 Task: To review the latest features in Salesforce.
Action: Mouse moved to (1110, 80)
Screenshot: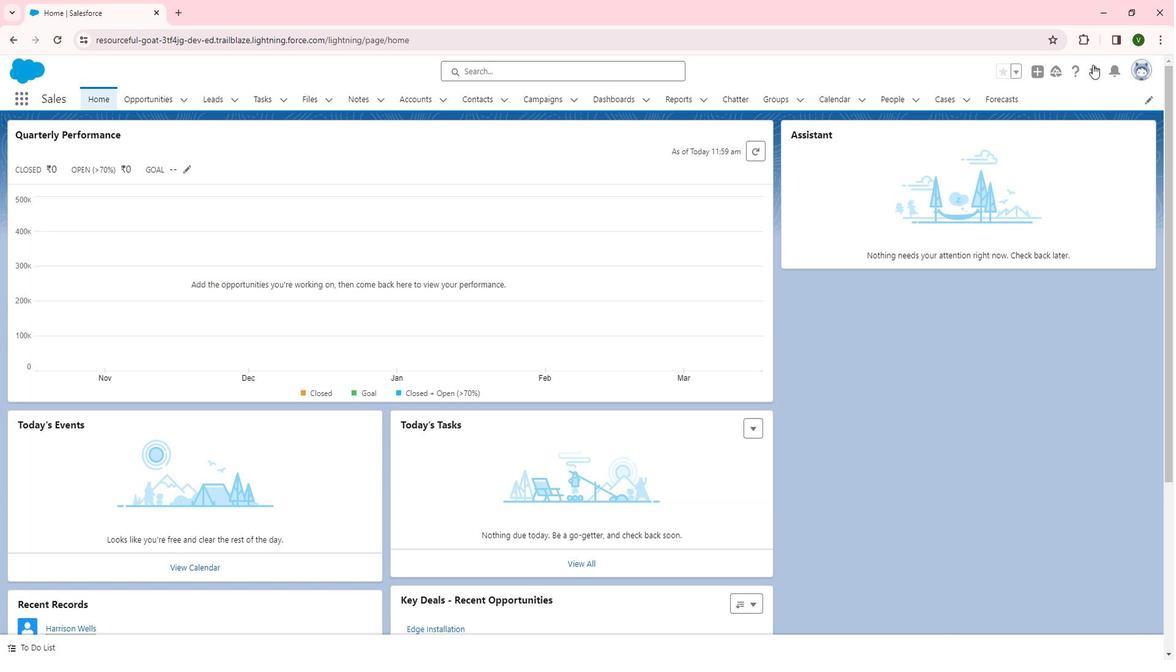 
Action: Mouse pressed left at (1110, 80)
Screenshot: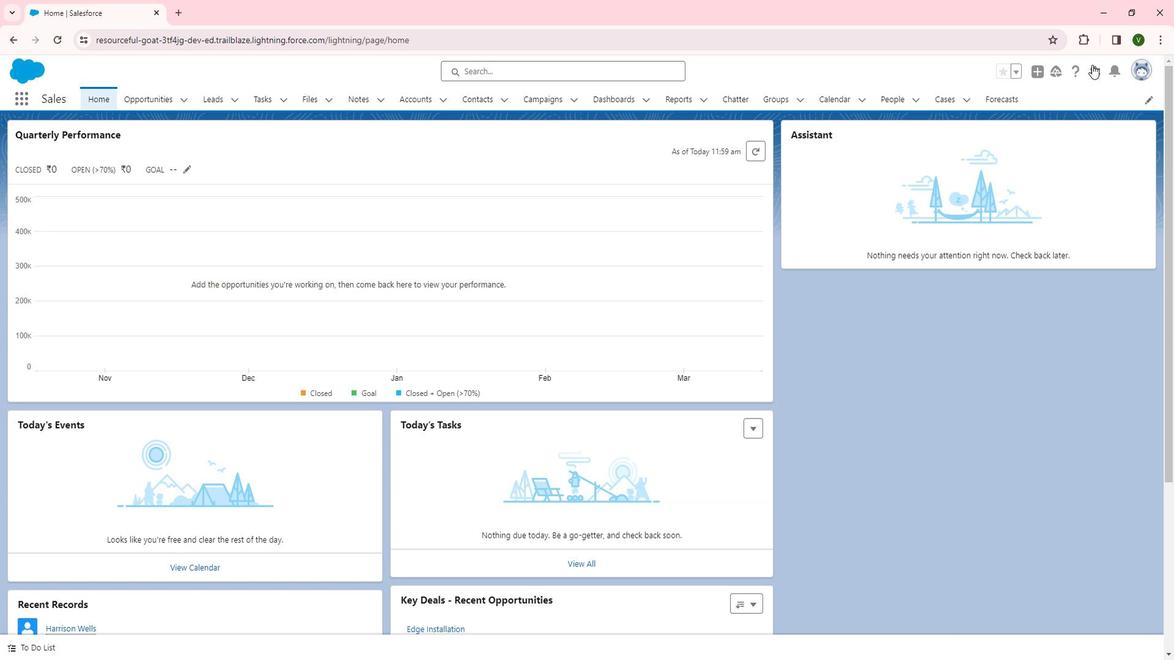 
Action: Mouse moved to (1039, 132)
Screenshot: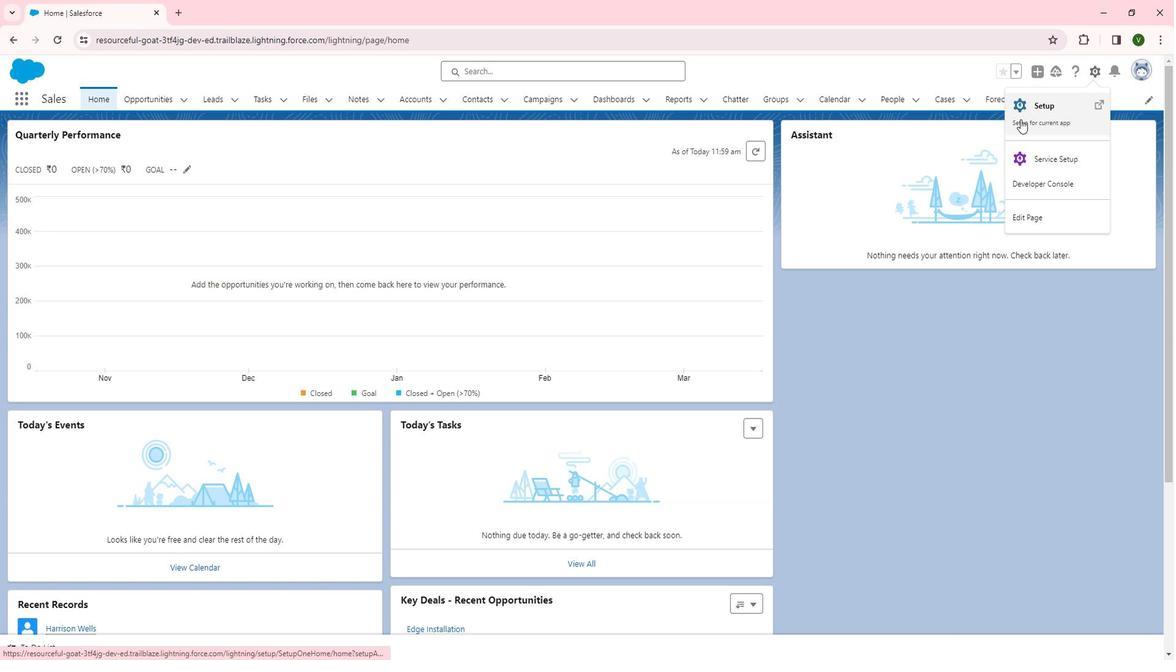 
Action: Mouse pressed left at (1039, 132)
Screenshot: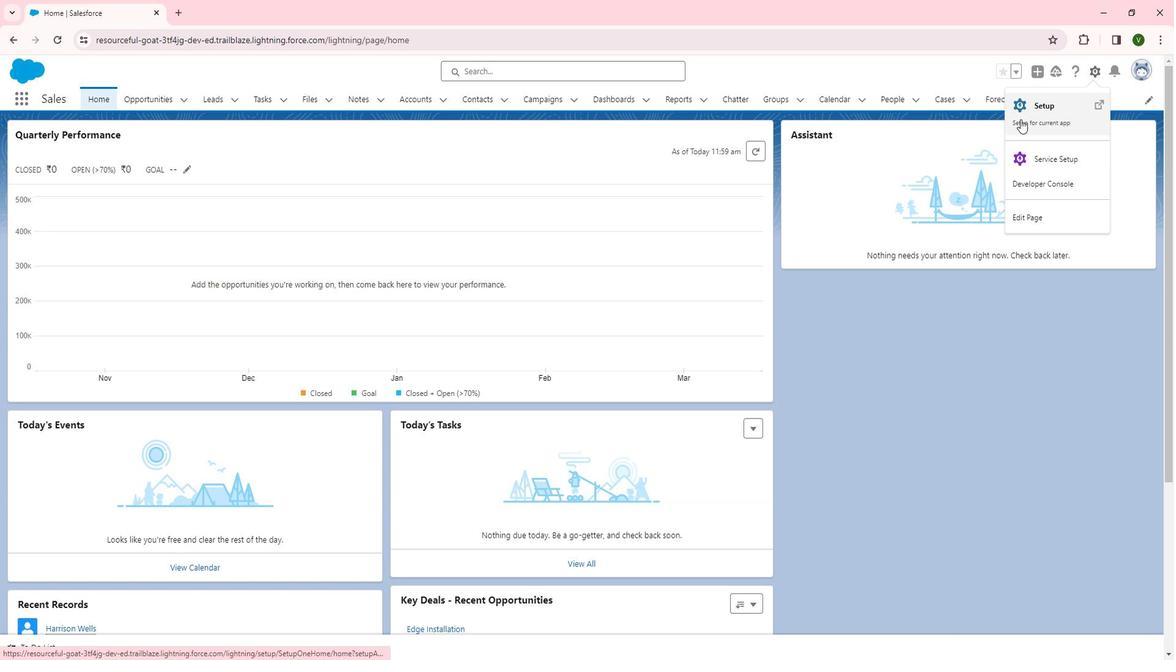
Action: Mouse moved to (59, 502)
Screenshot: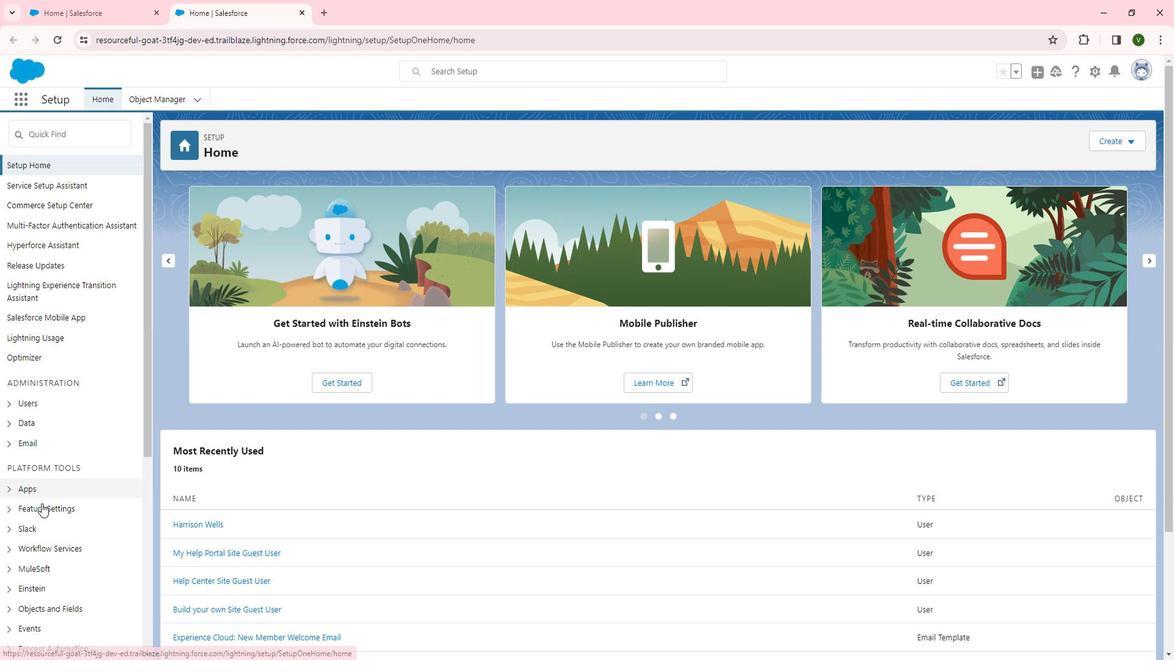 
Action: Mouse pressed left at (59, 502)
Screenshot: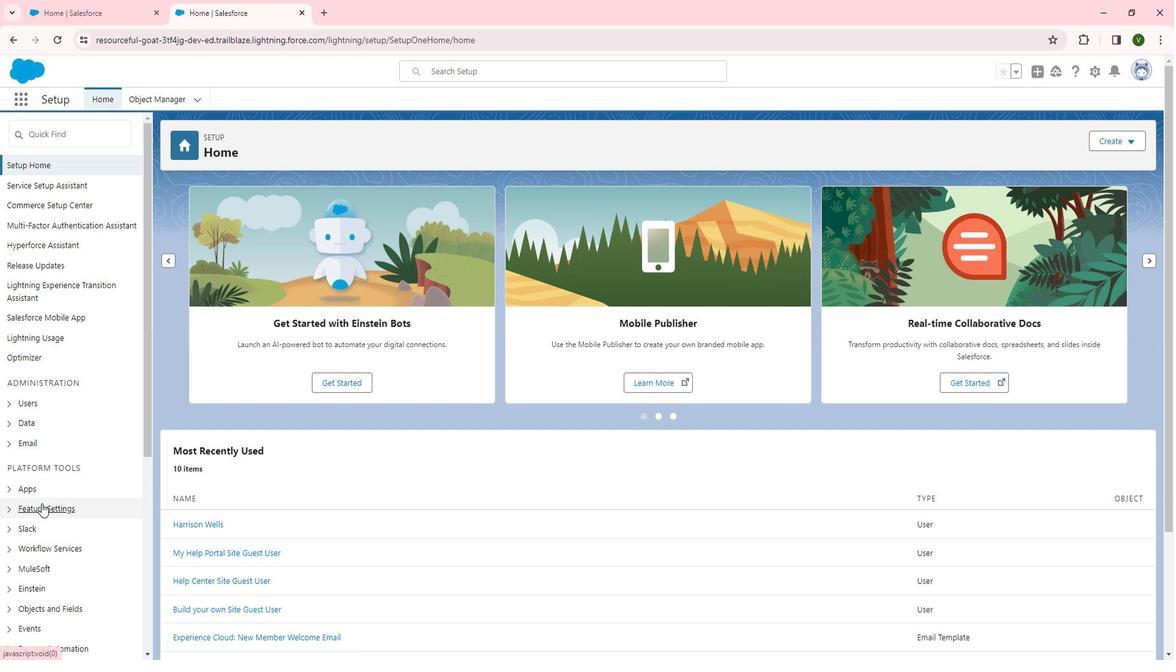 
Action: Mouse scrolled (59, 502) with delta (0, 0)
Screenshot: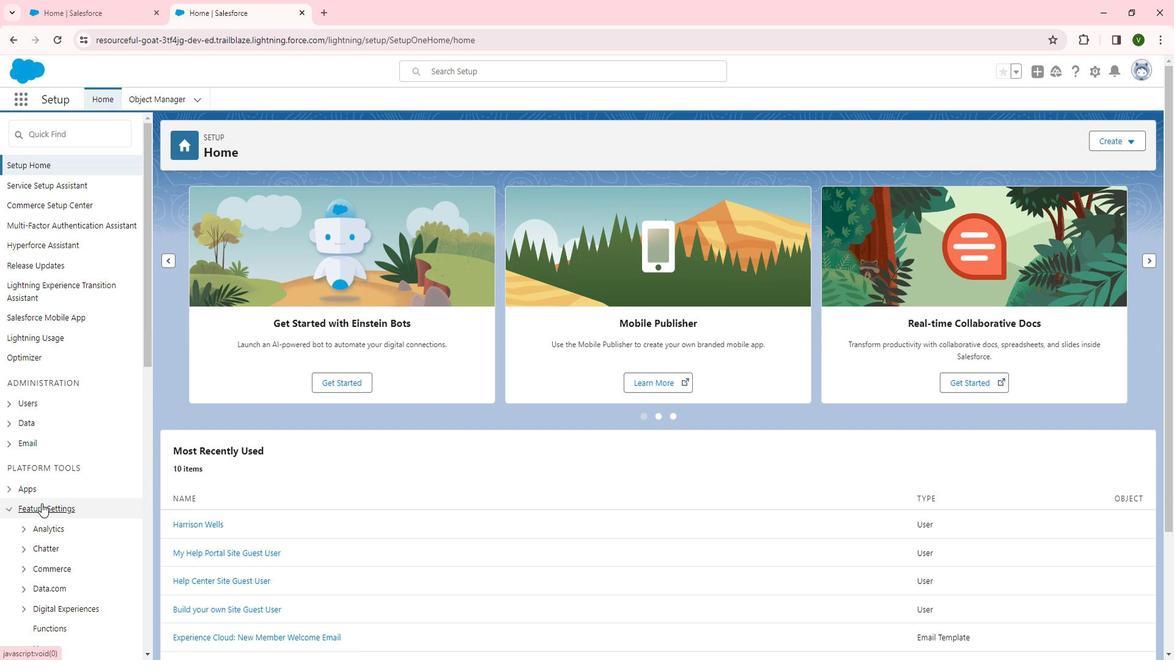 
Action: Mouse scrolled (59, 502) with delta (0, 0)
Screenshot: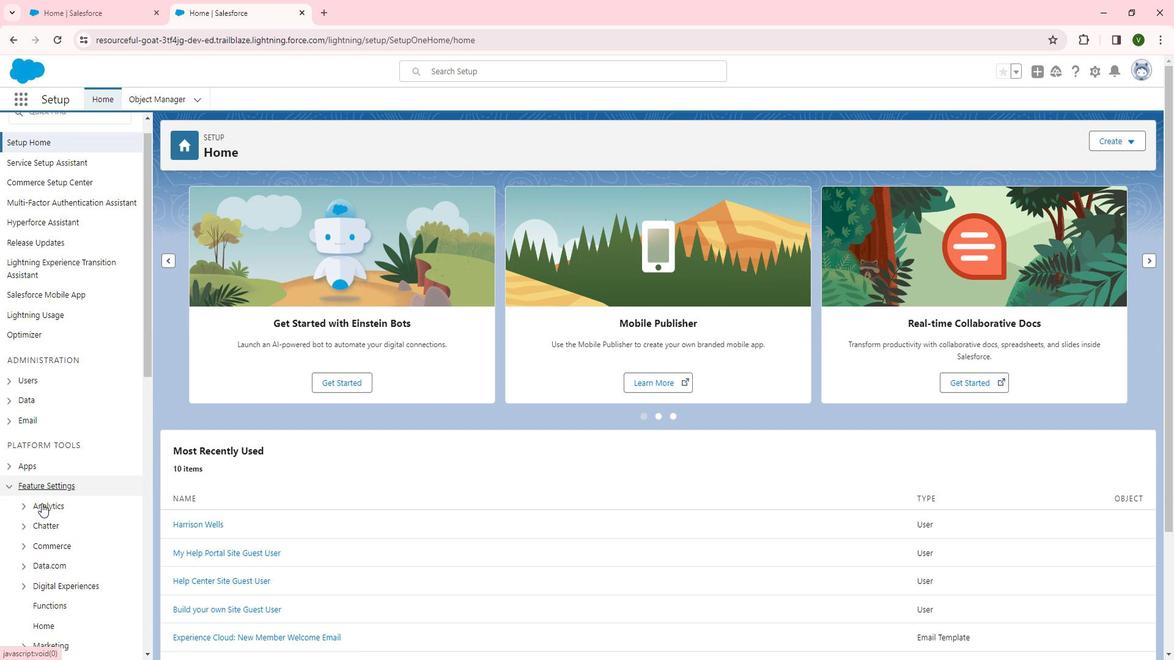 
Action: Mouse moved to (77, 480)
Screenshot: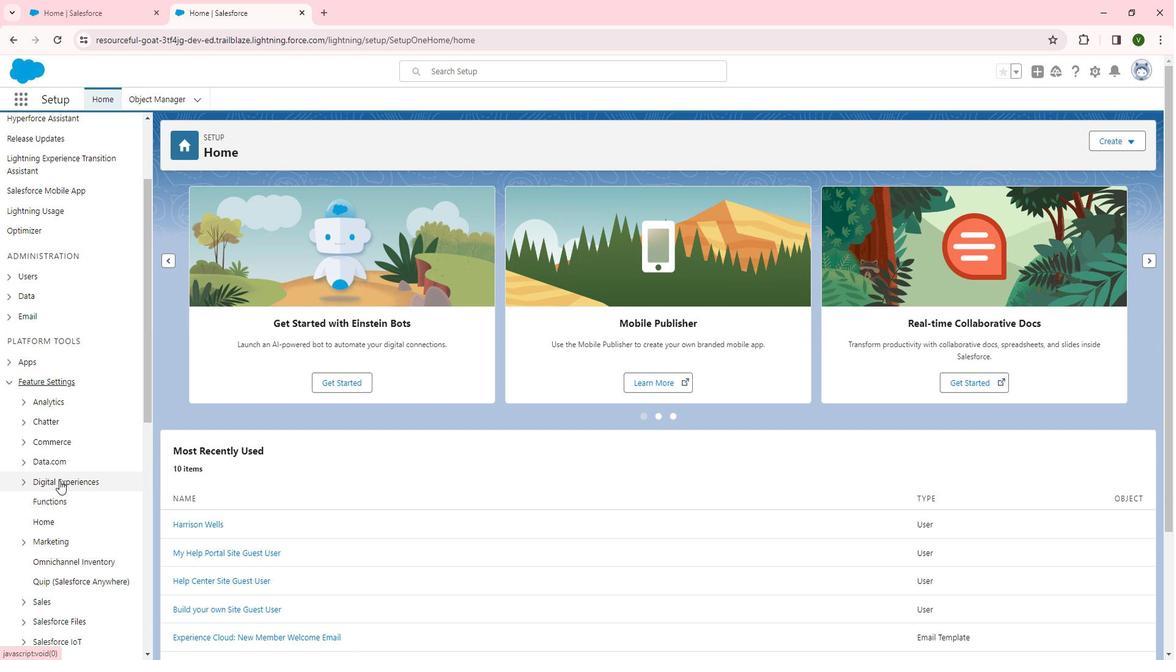 
Action: Mouse pressed left at (77, 480)
Screenshot: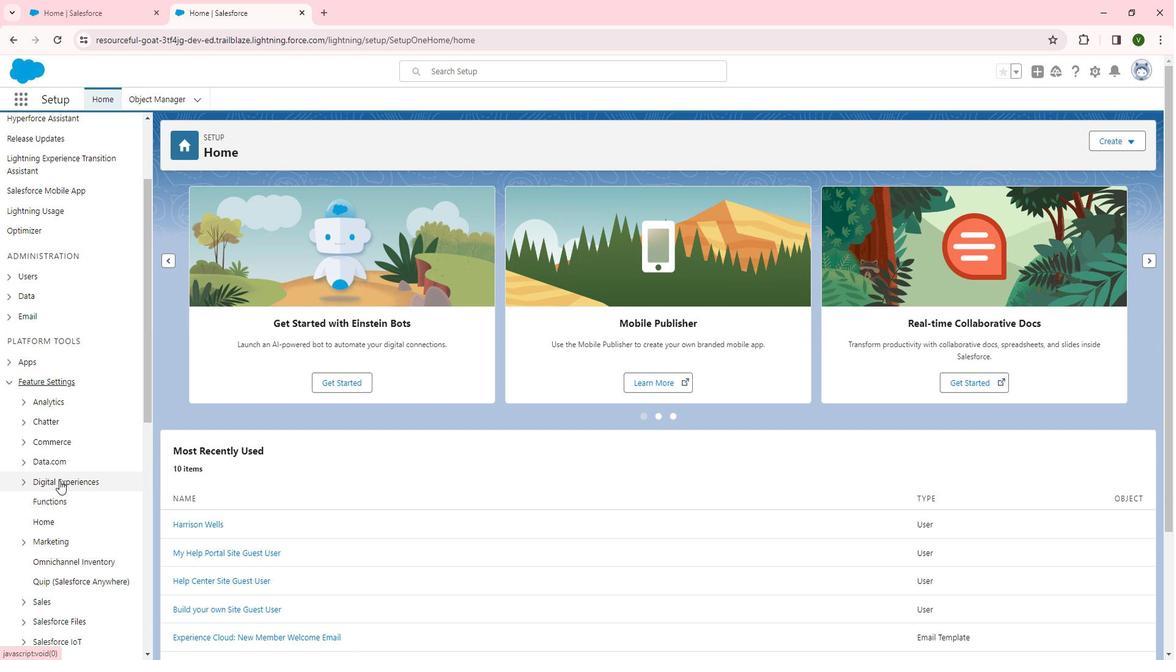 
Action: Mouse moved to (81, 480)
Screenshot: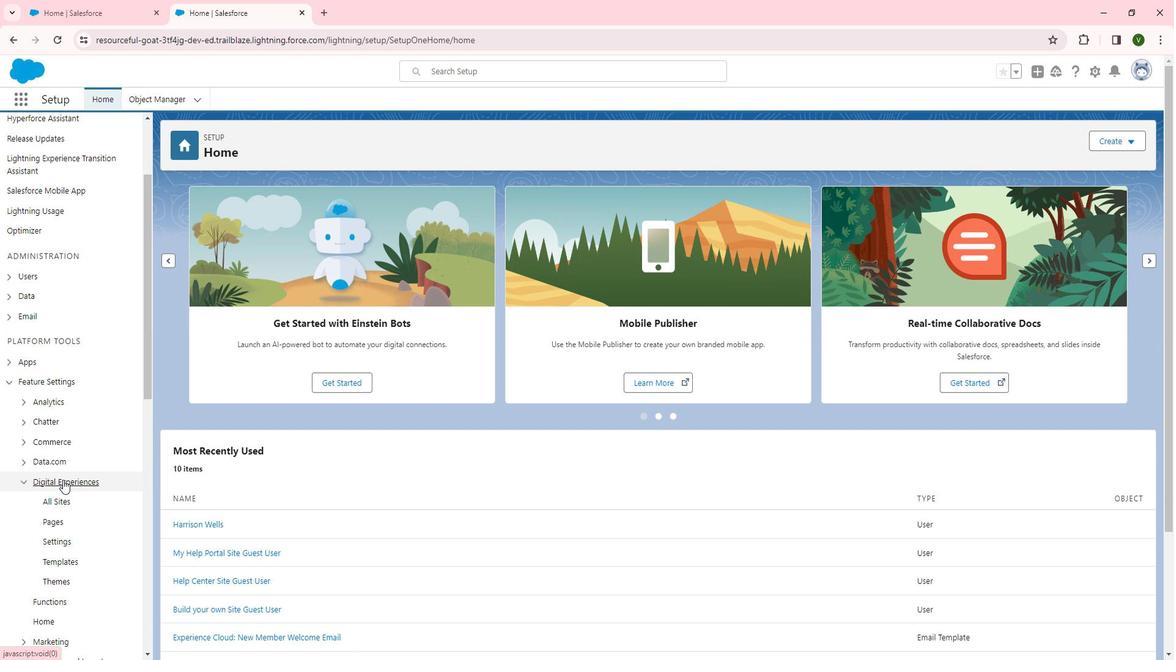 
Action: Mouse scrolled (81, 479) with delta (0, 0)
Screenshot: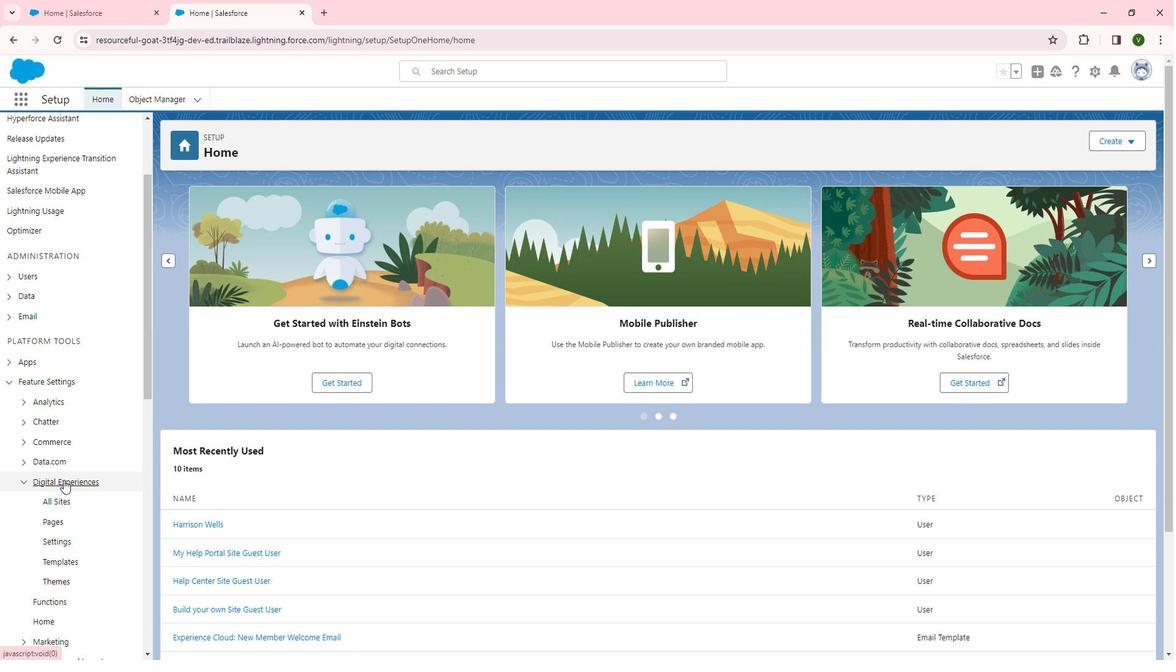 
Action: Mouse scrolled (81, 479) with delta (0, 0)
Screenshot: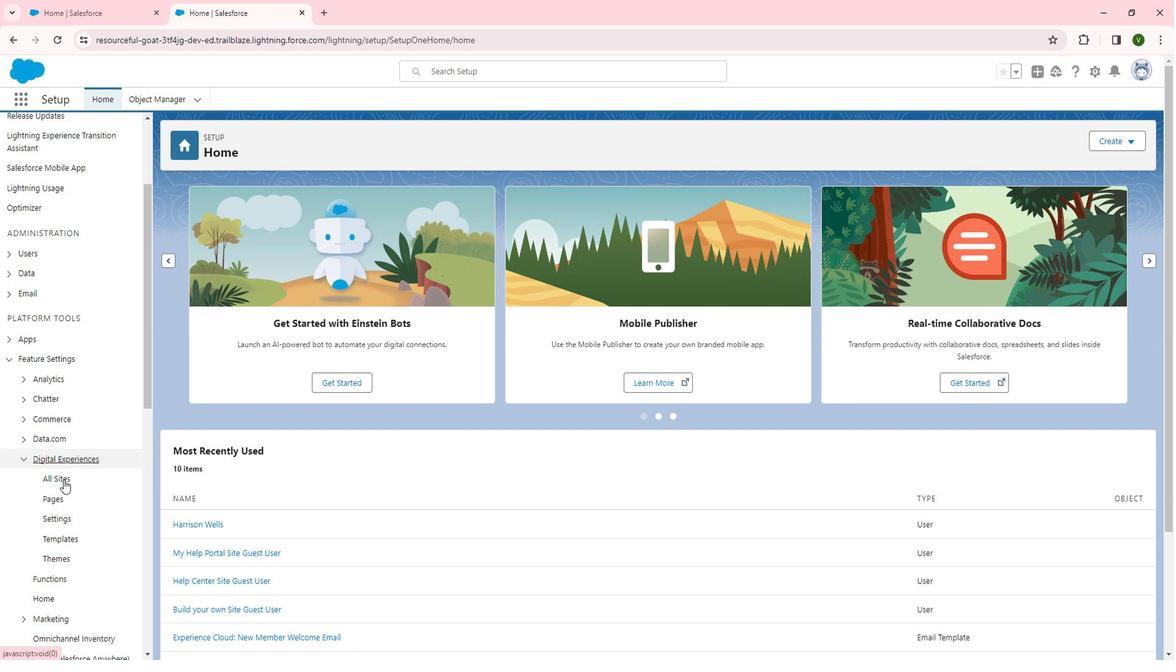 
Action: Mouse moved to (67, 375)
Screenshot: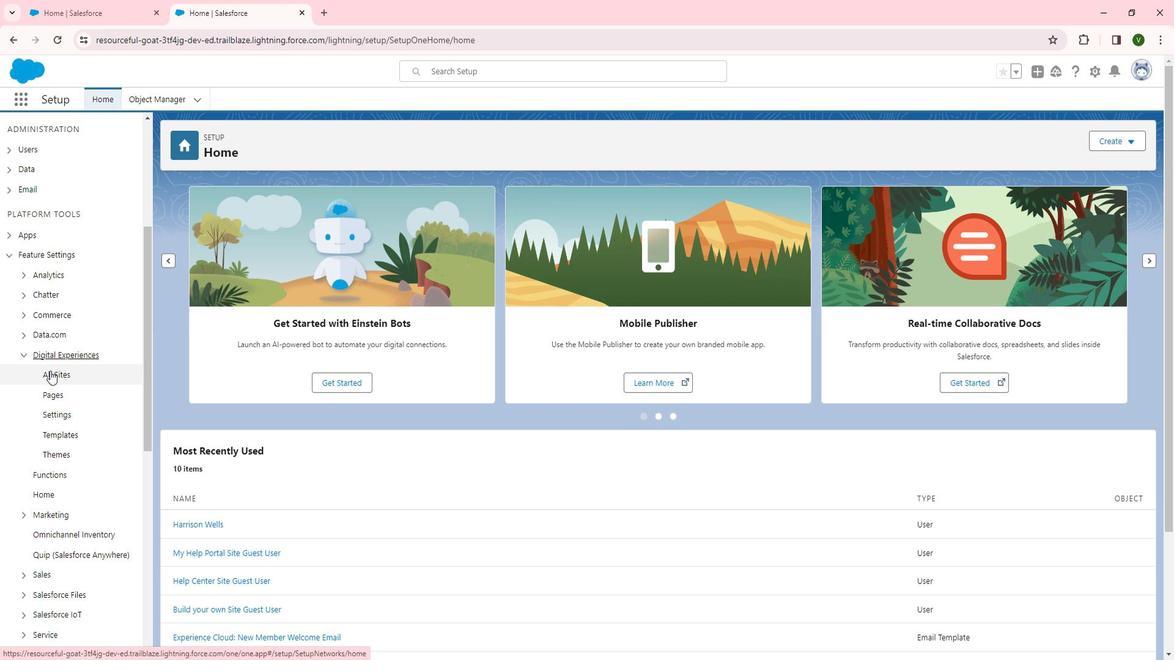 
Action: Mouse pressed left at (67, 375)
Screenshot: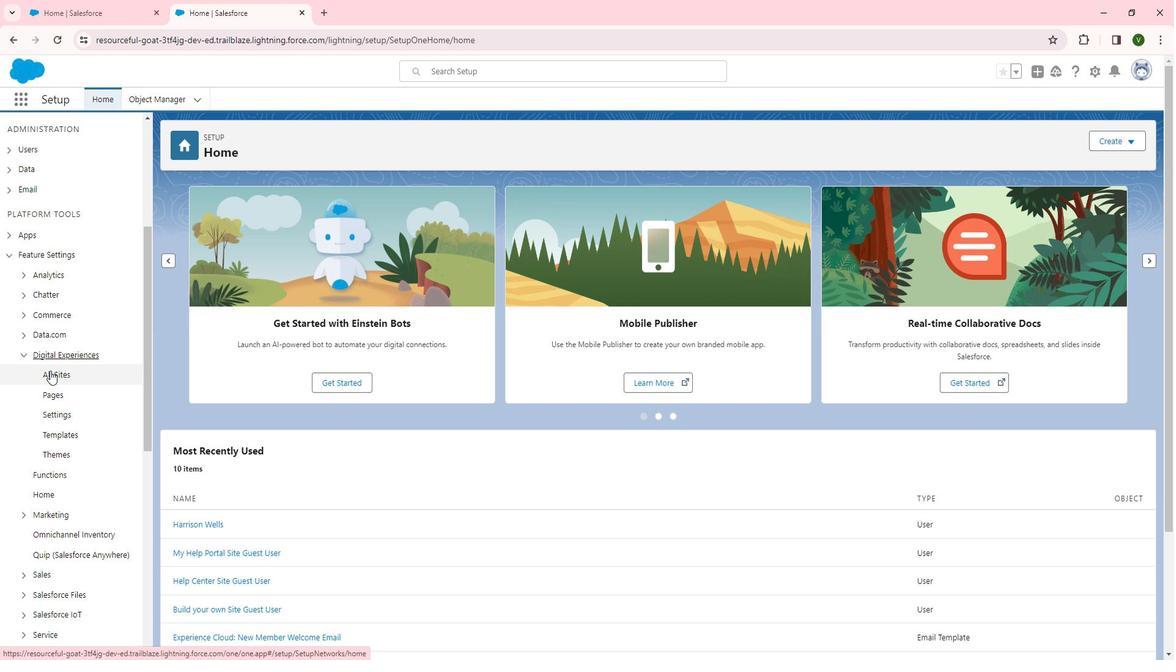 
Action: Mouse moved to (217, 332)
Screenshot: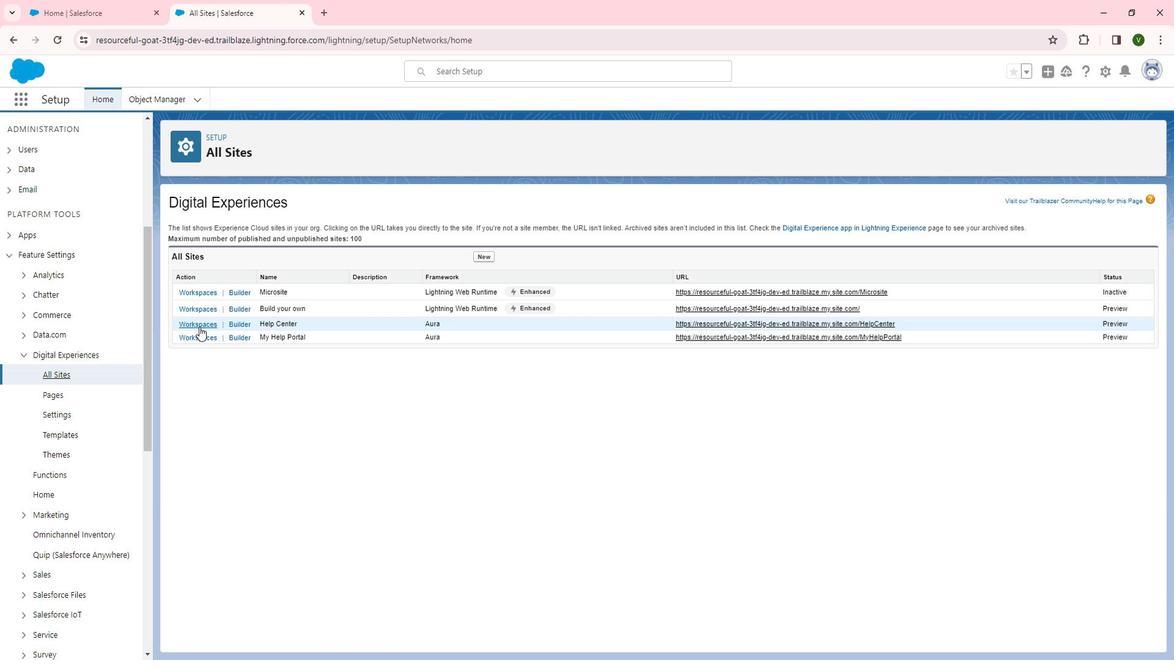 
Action: Mouse pressed left at (217, 332)
Screenshot: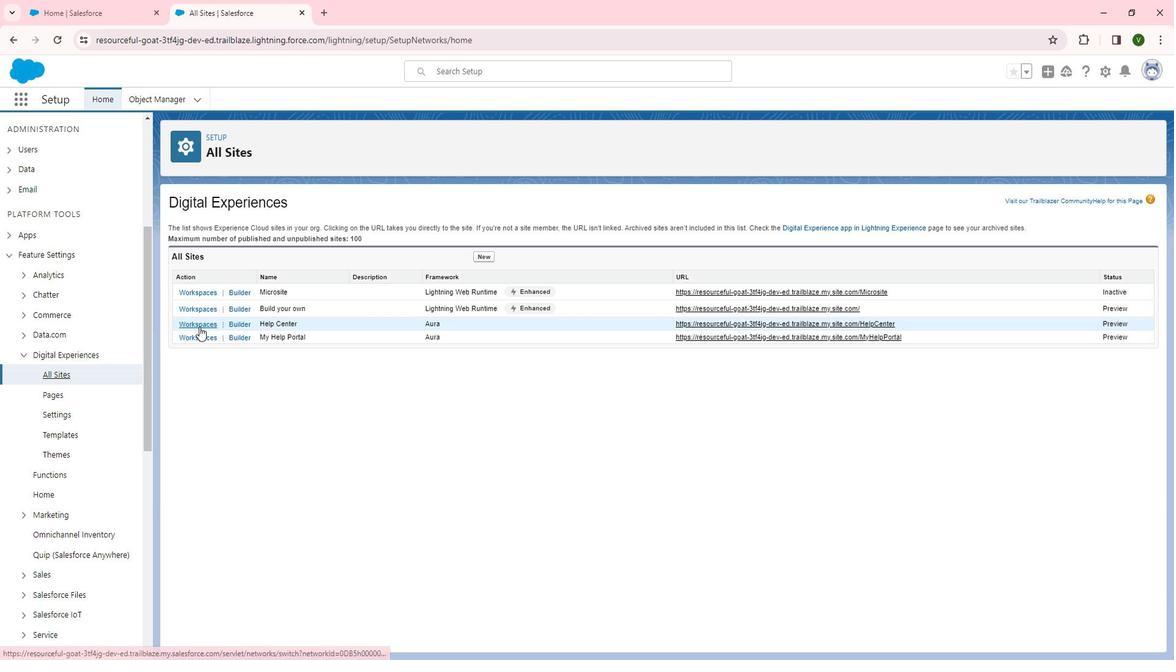 
Action: Mouse moved to (679, 421)
Screenshot: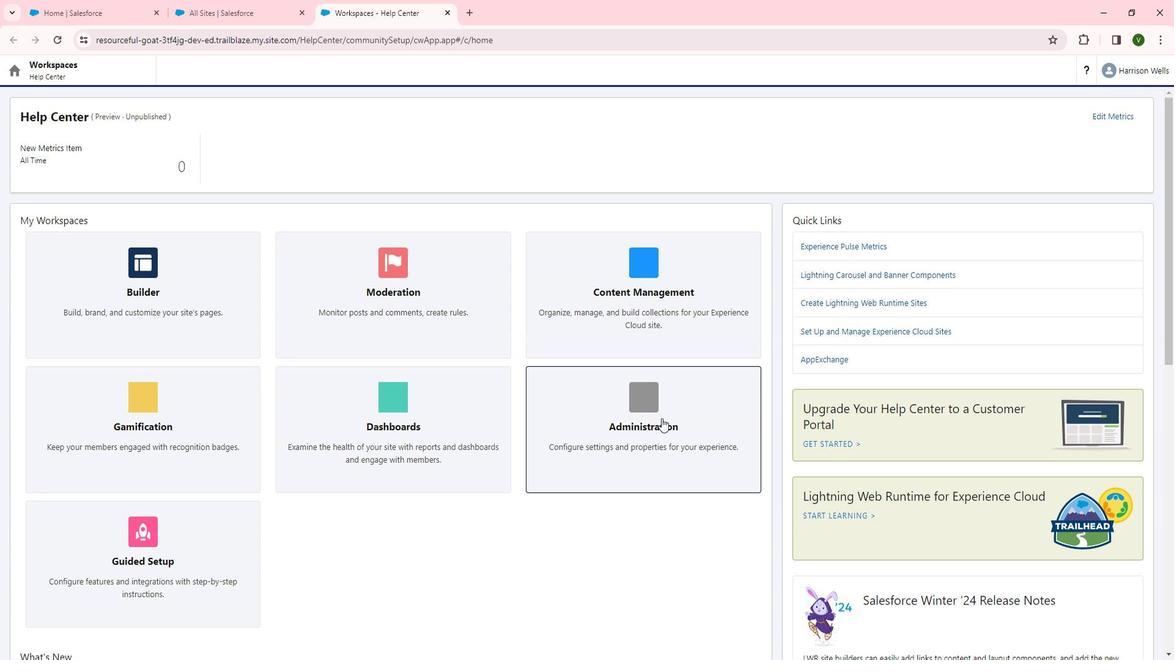 
Action: Mouse scrolled (679, 420) with delta (0, 0)
Screenshot: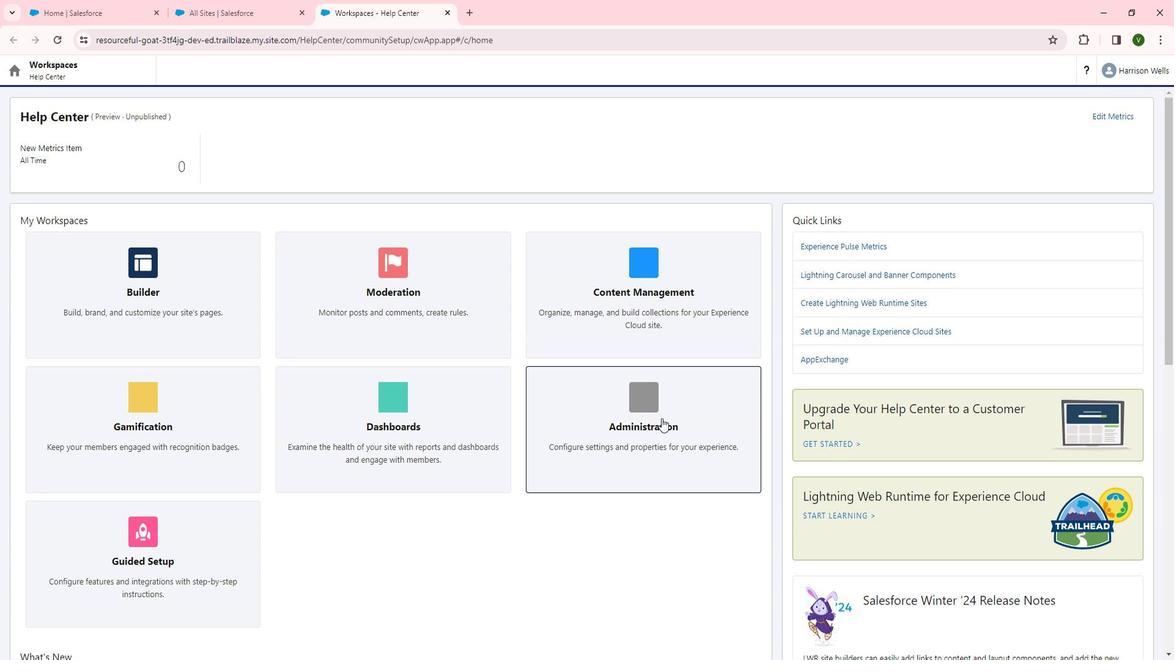 
Action: Mouse moved to (678, 423)
Screenshot: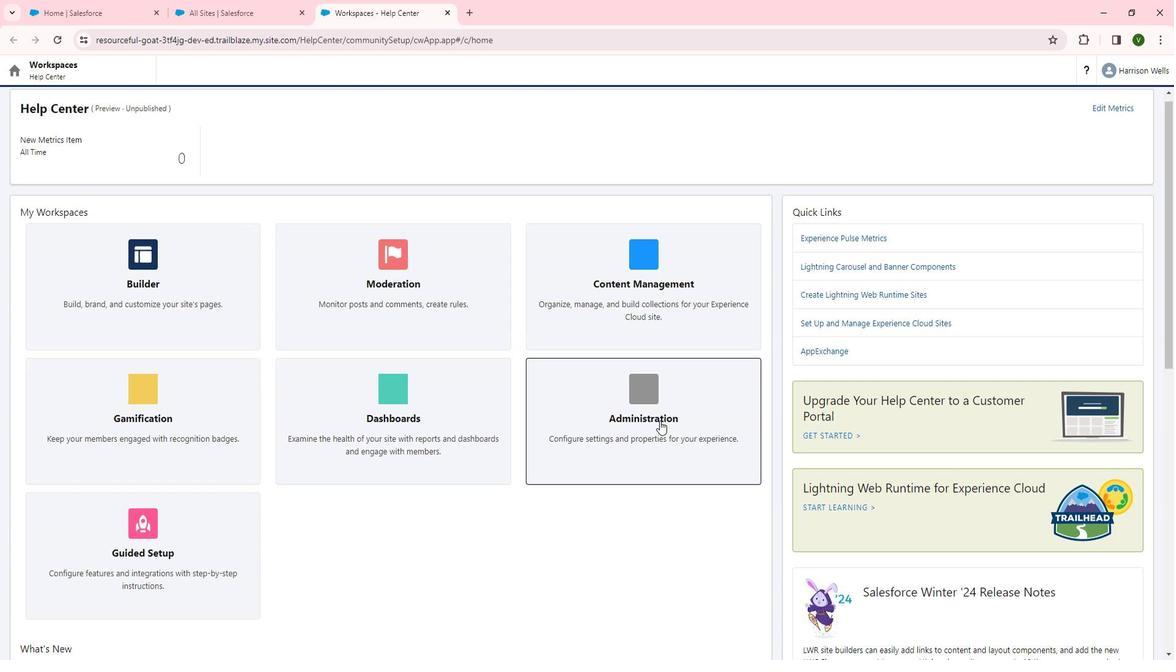 
Action: Mouse scrolled (678, 422) with delta (0, 0)
Screenshot: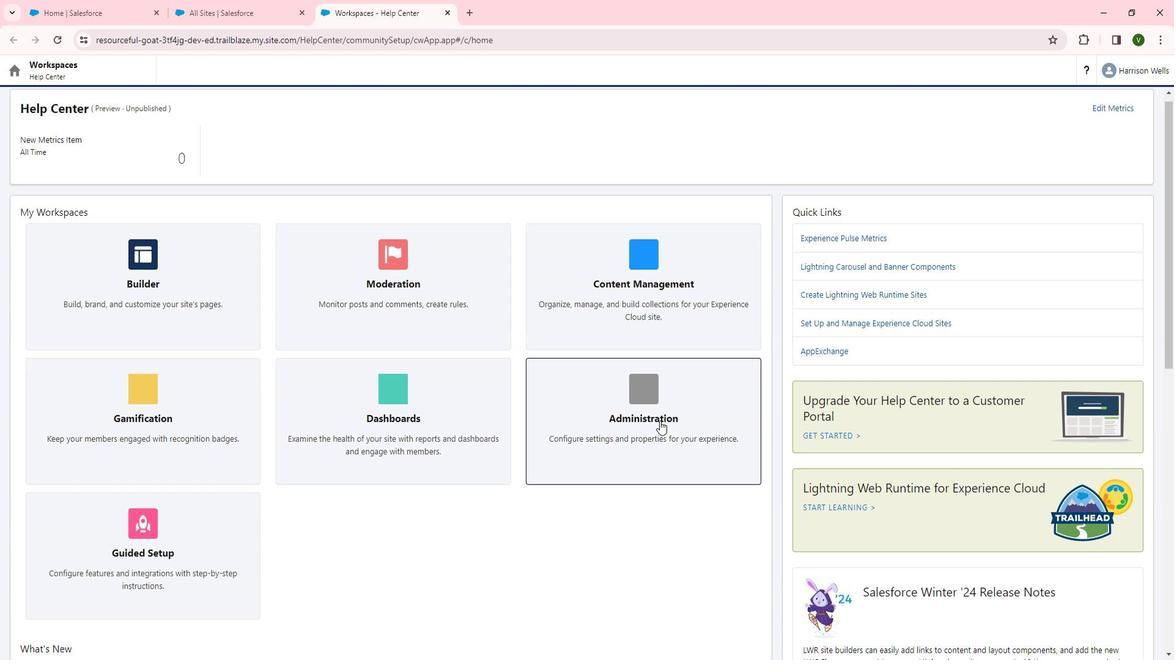 
Action: Mouse scrolled (678, 422) with delta (0, 0)
Screenshot: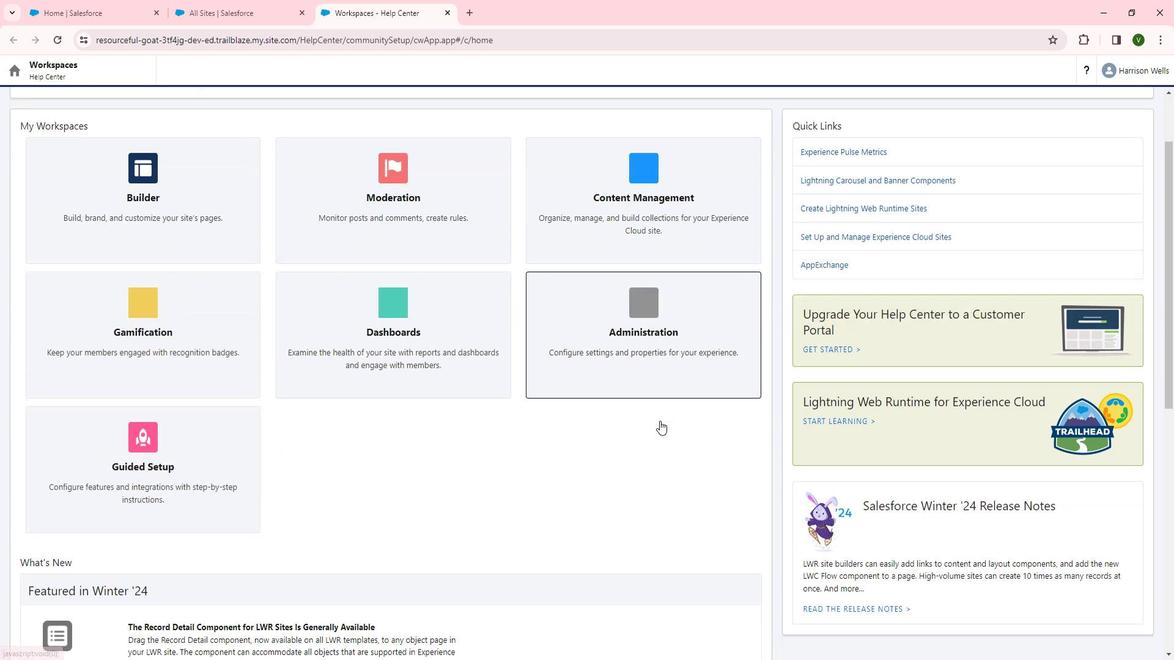 
Action: Mouse moved to (680, 424)
Screenshot: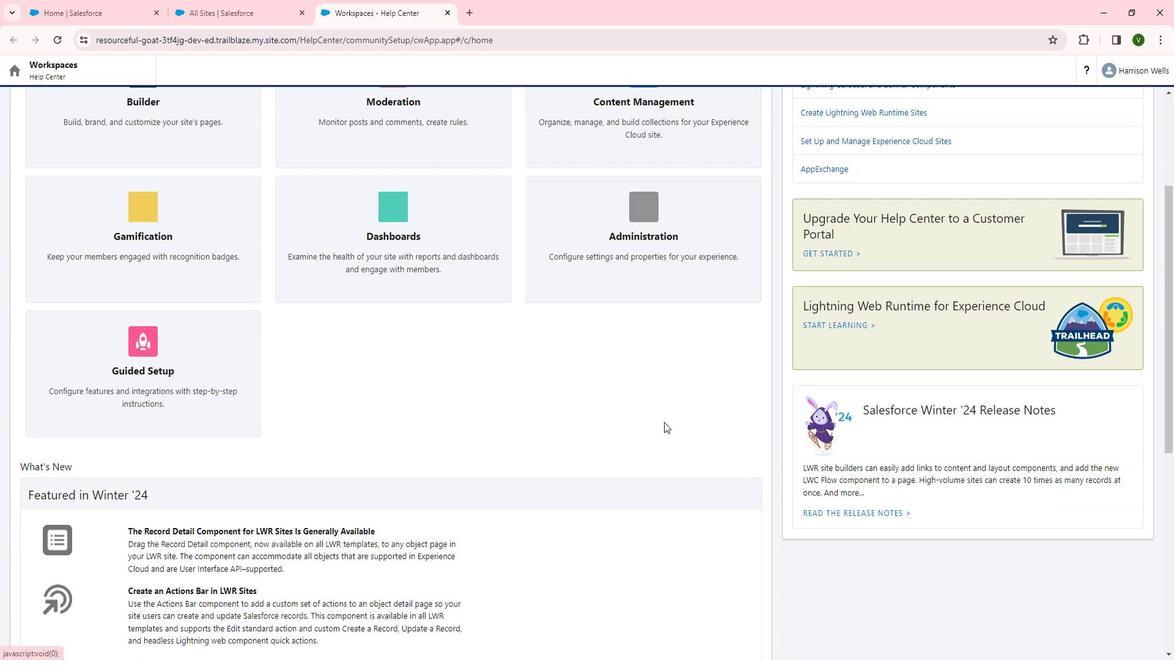 
Action: Mouse scrolled (680, 424) with delta (0, 0)
Screenshot: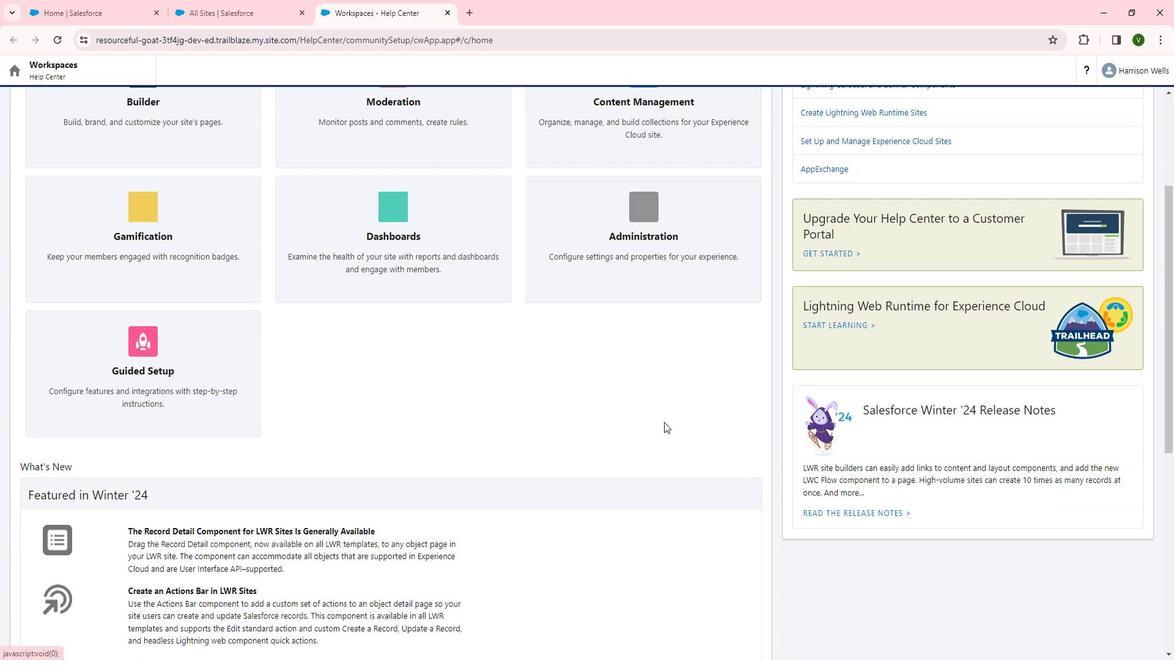 
Action: Mouse moved to (665, 433)
Screenshot: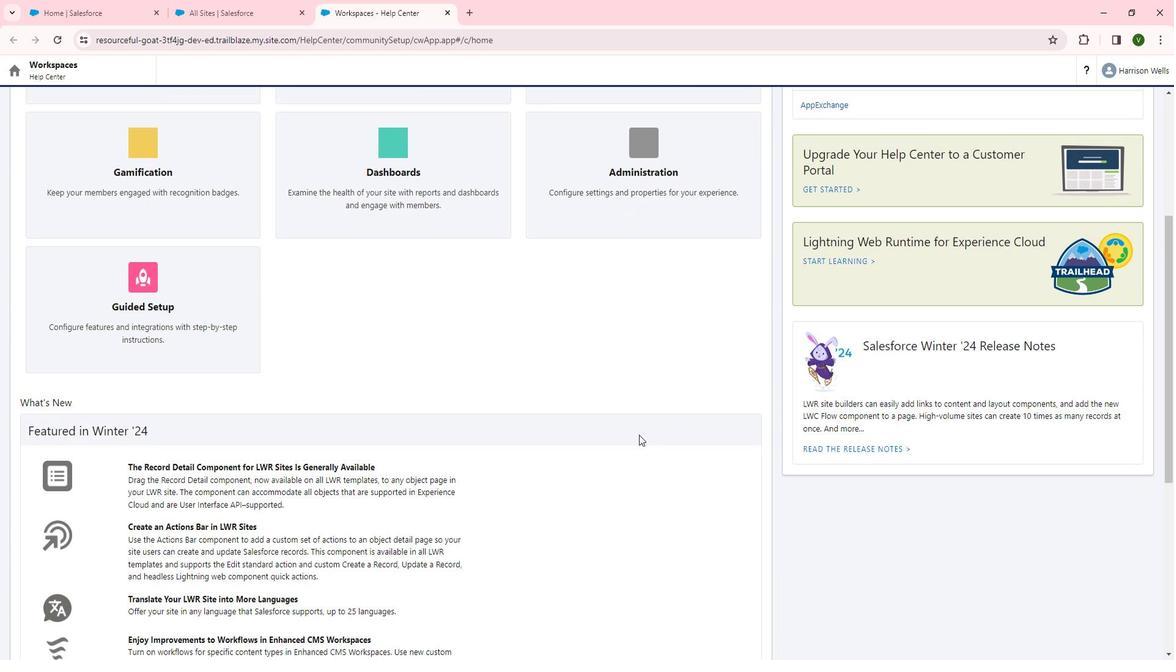 
Action: Mouse scrolled (665, 432) with delta (0, 0)
Screenshot: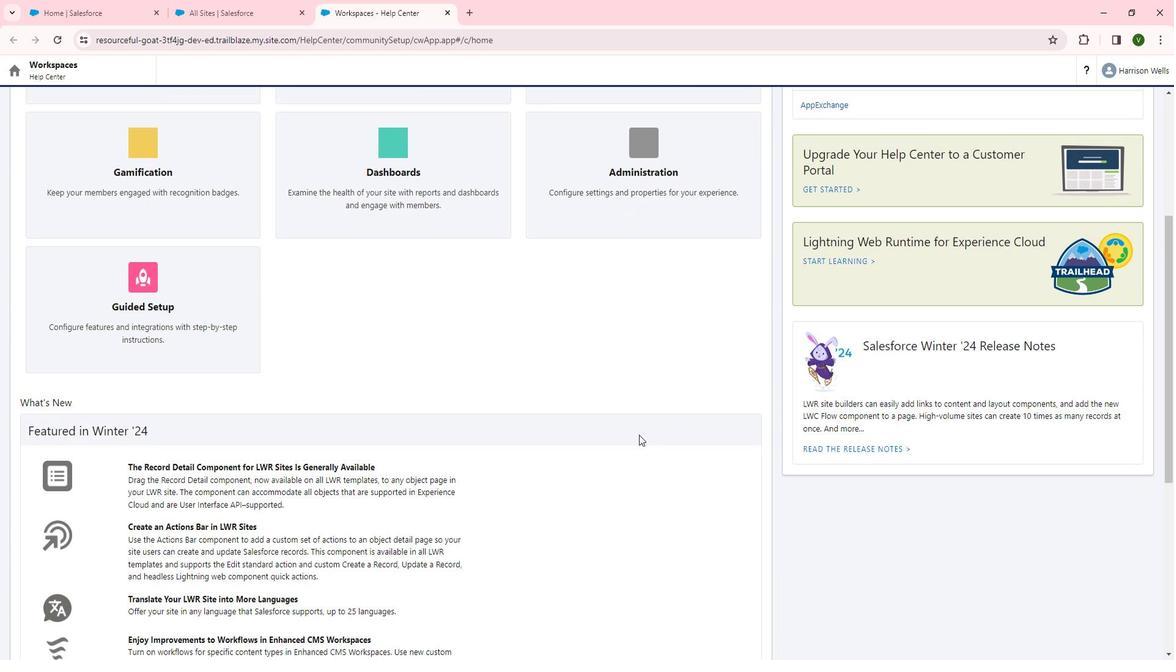 
Action: Mouse moved to (656, 437)
Screenshot: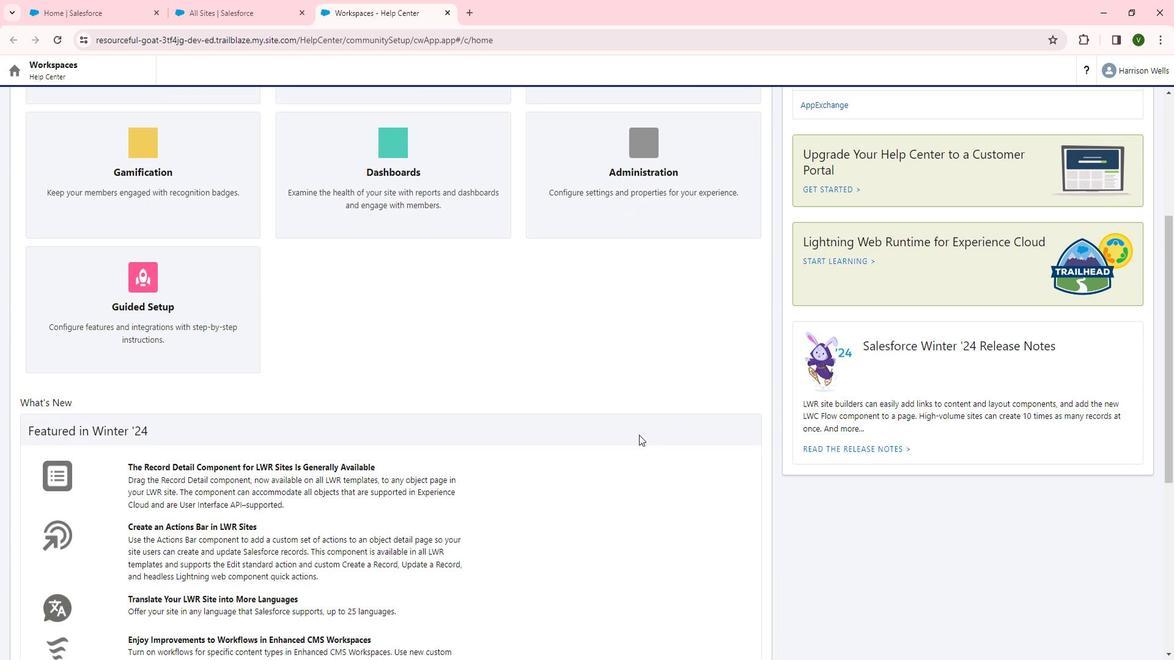 
Action: Mouse scrolled (656, 436) with delta (0, 0)
Screenshot: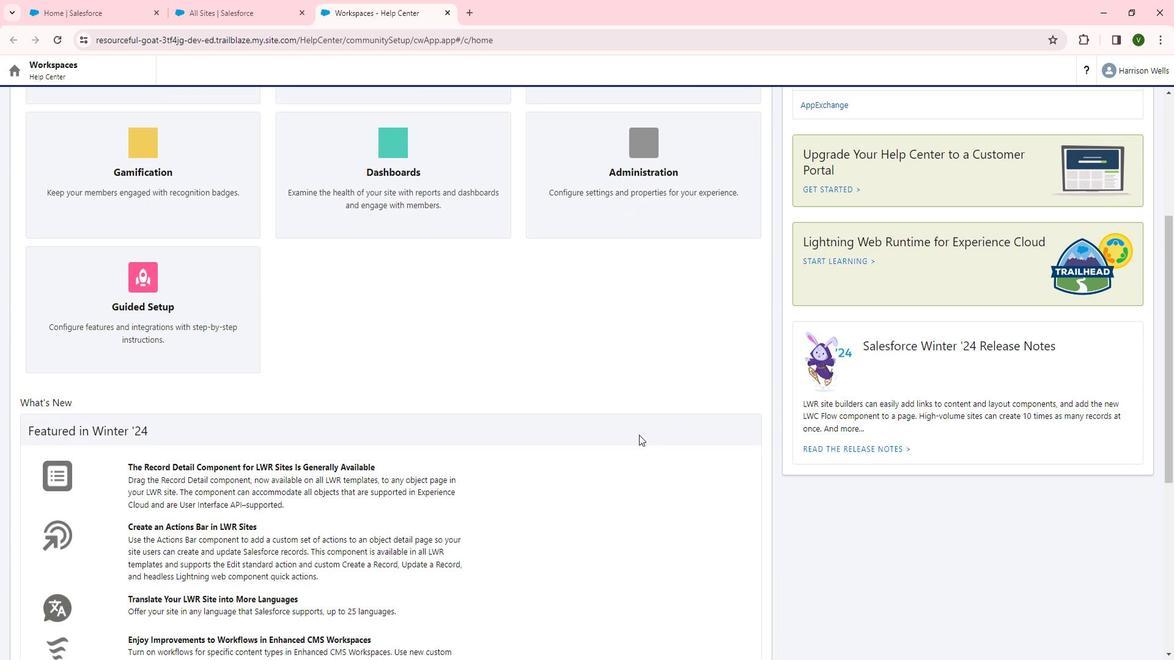 
Action: Mouse moved to (646, 442)
Screenshot: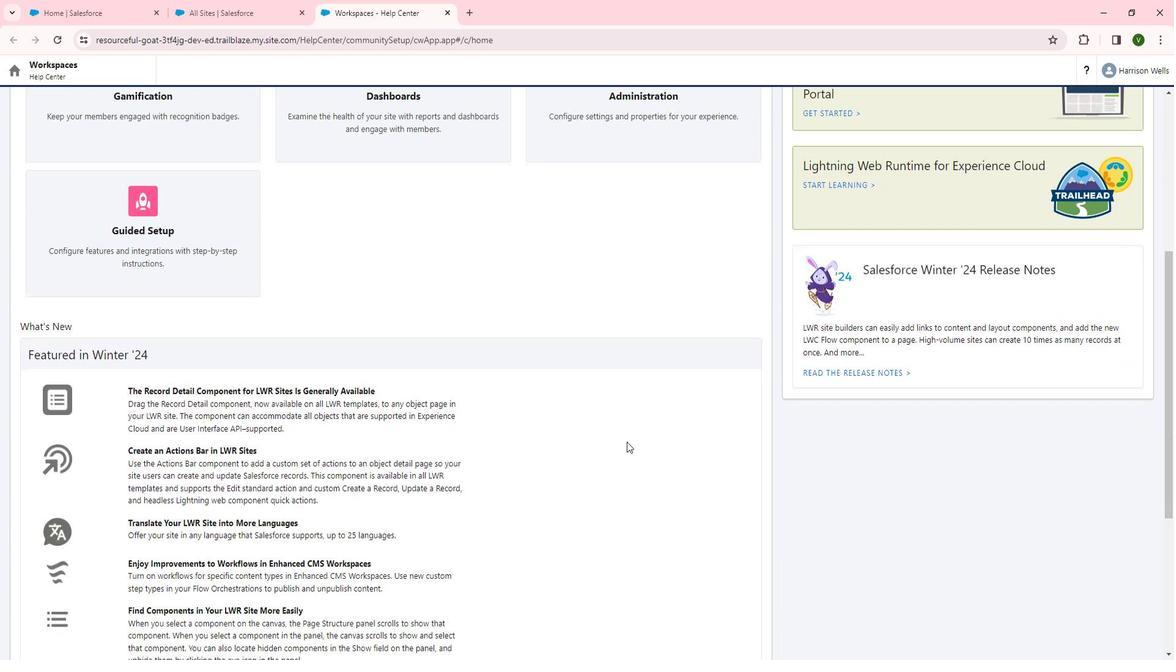 
Action: Mouse scrolled (646, 441) with delta (0, 0)
Screenshot: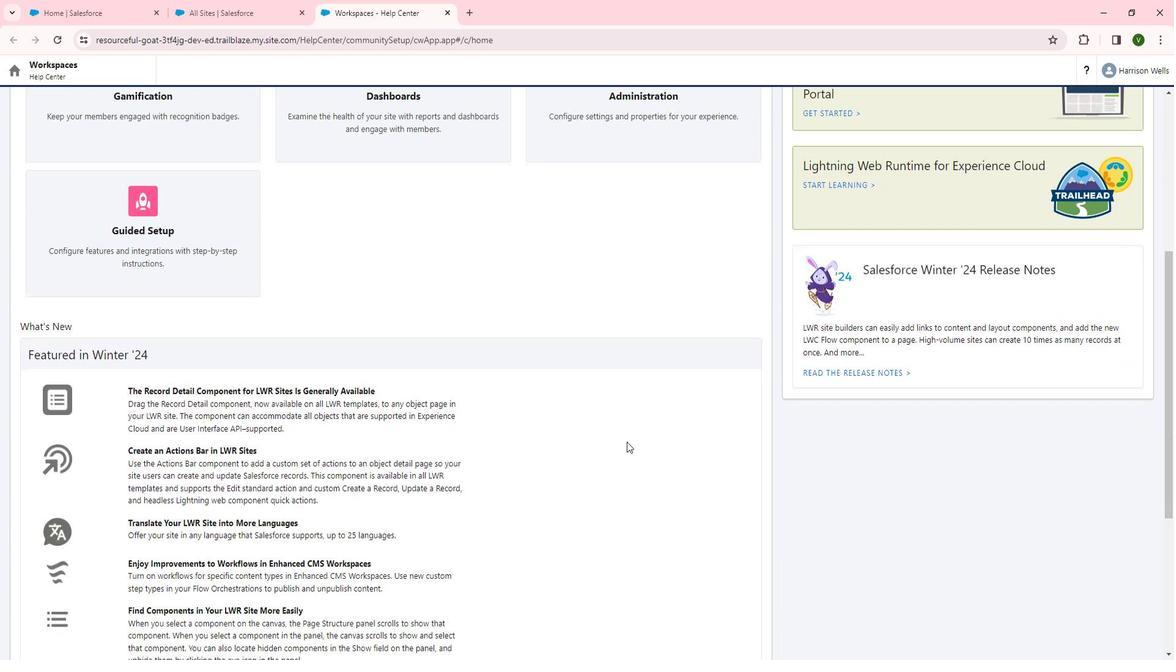 
Action: Mouse moved to (643, 444)
Screenshot: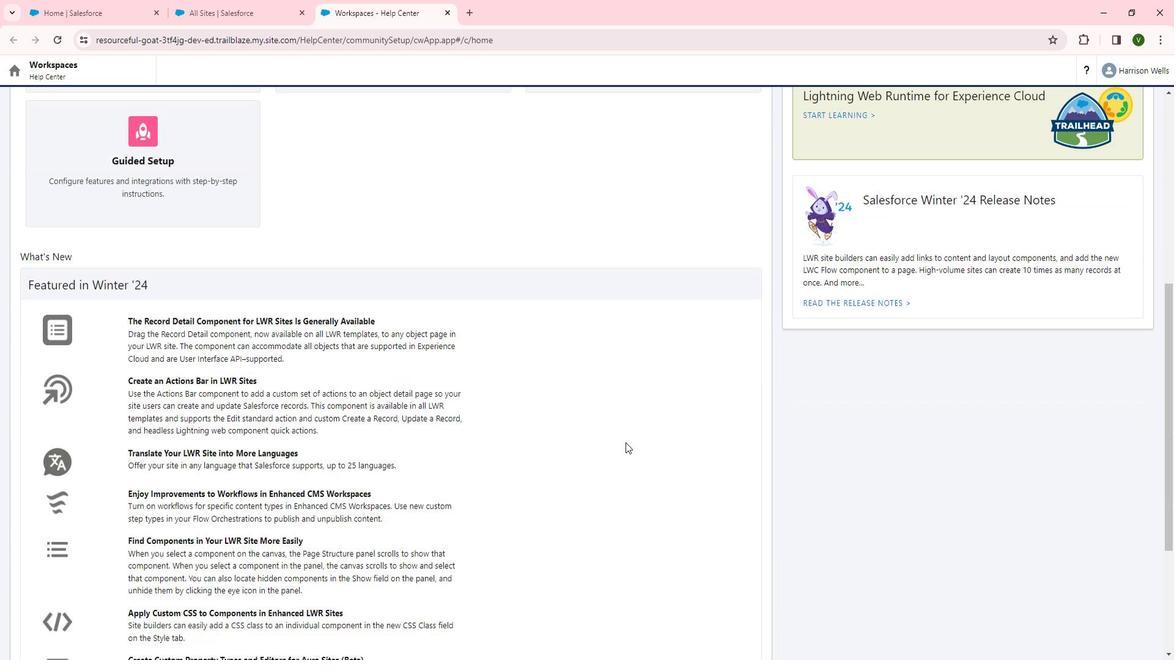 
Action: Mouse scrolled (643, 443) with delta (0, 0)
Screenshot: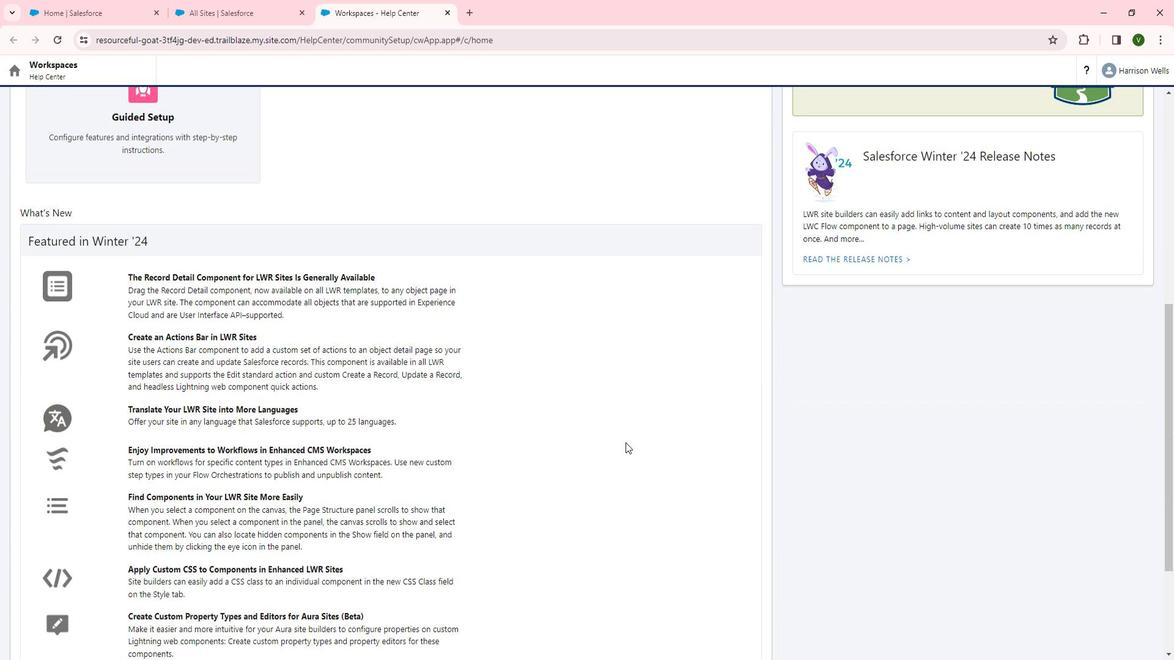 
Action: Mouse moved to (356, 412)
Screenshot: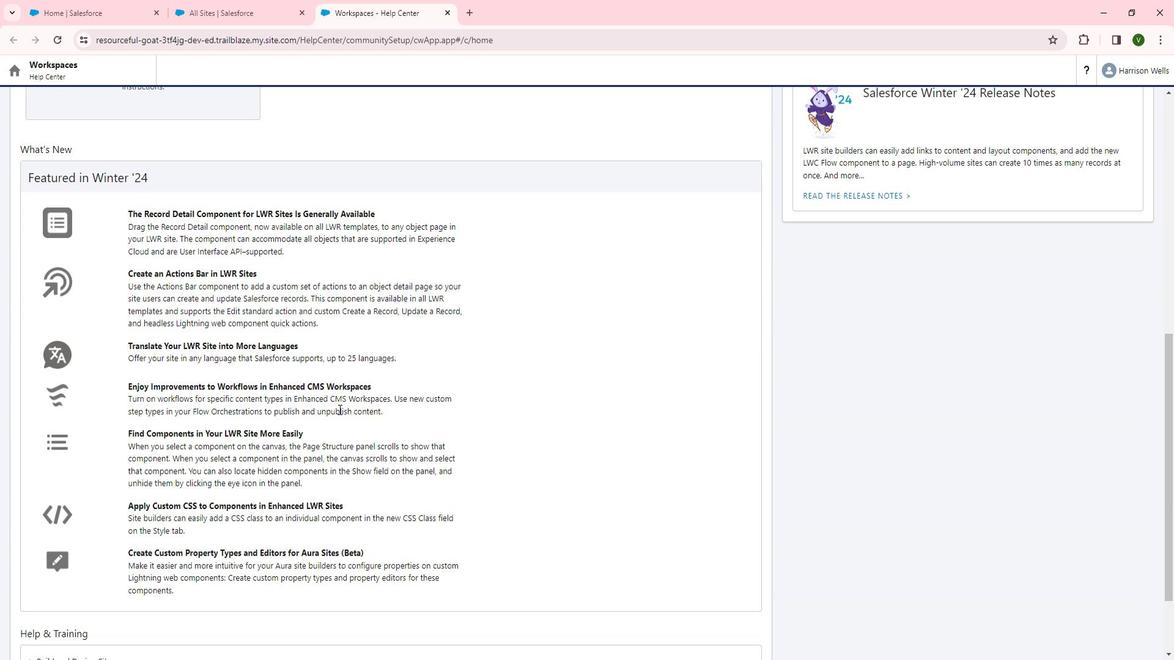 
Action: Mouse scrolled (356, 411) with delta (0, 0)
Screenshot: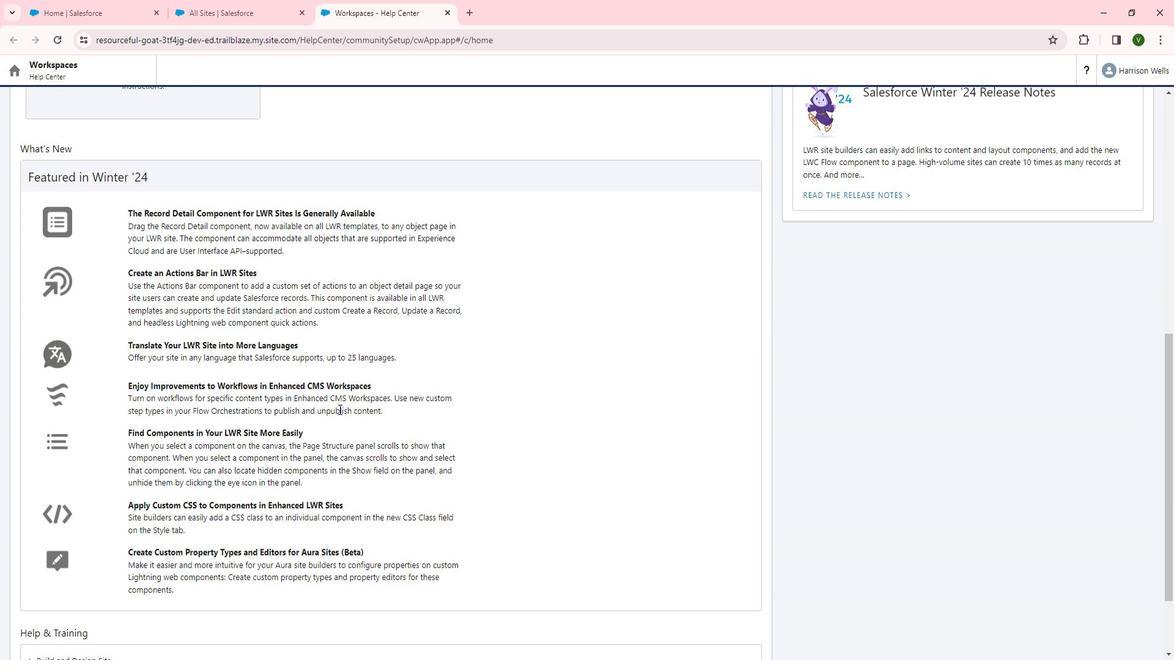 
Action: Mouse moved to (291, 294)
Screenshot: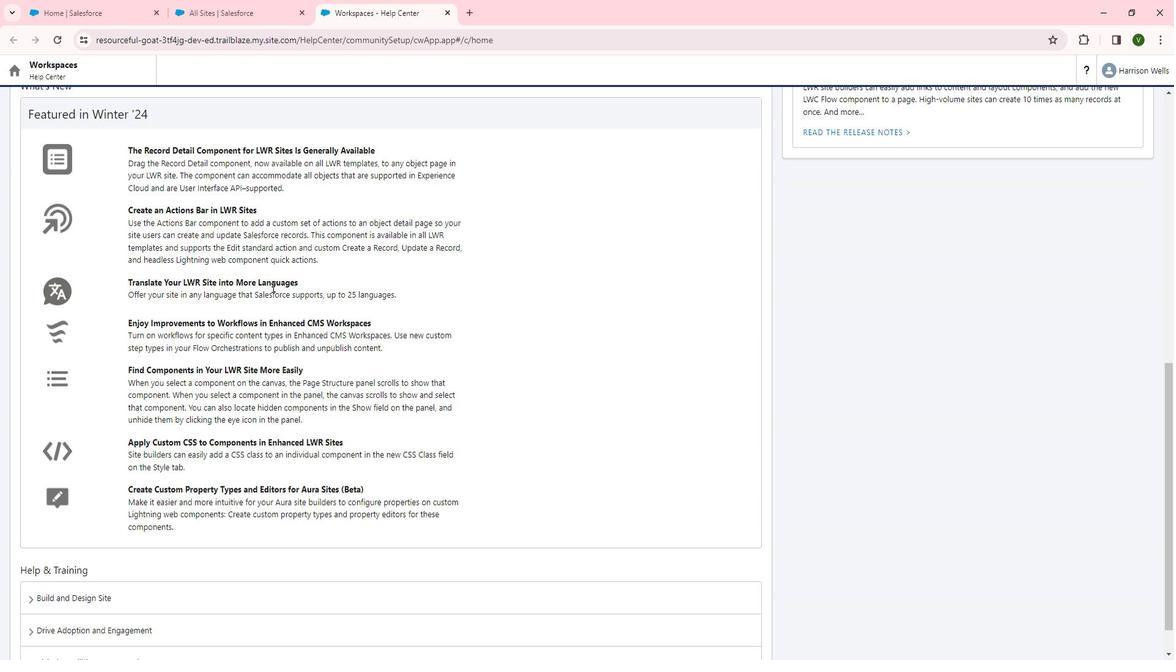 
Action: Mouse pressed left at (291, 294)
Screenshot: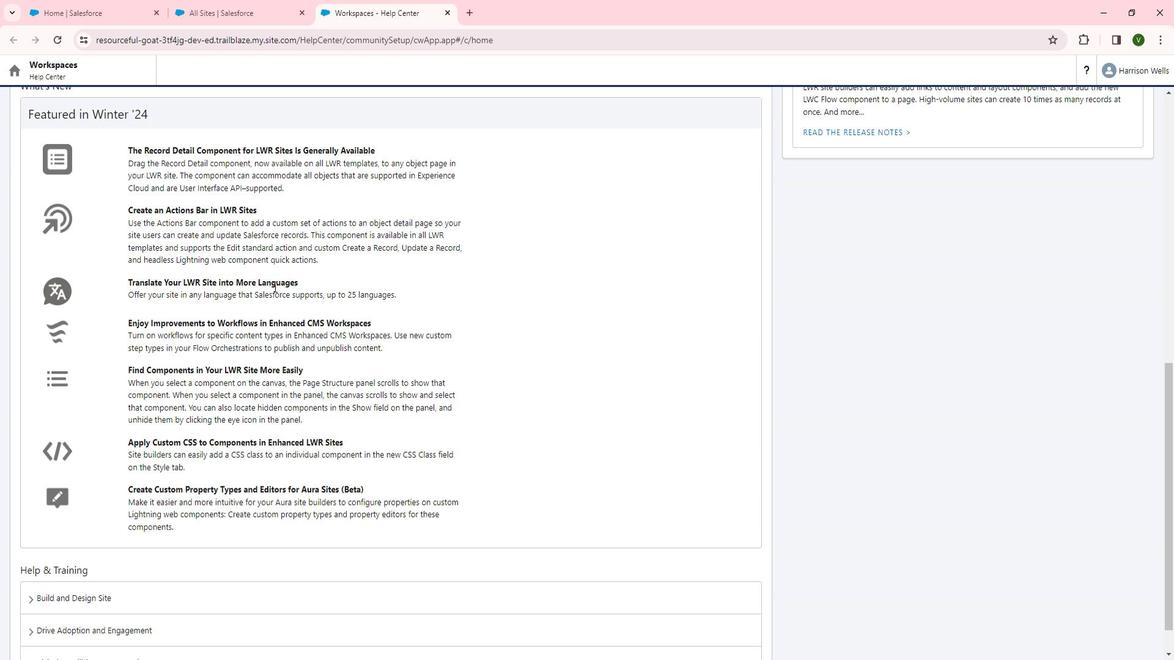 
Action: Mouse moved to (292, 294)
Screenshot: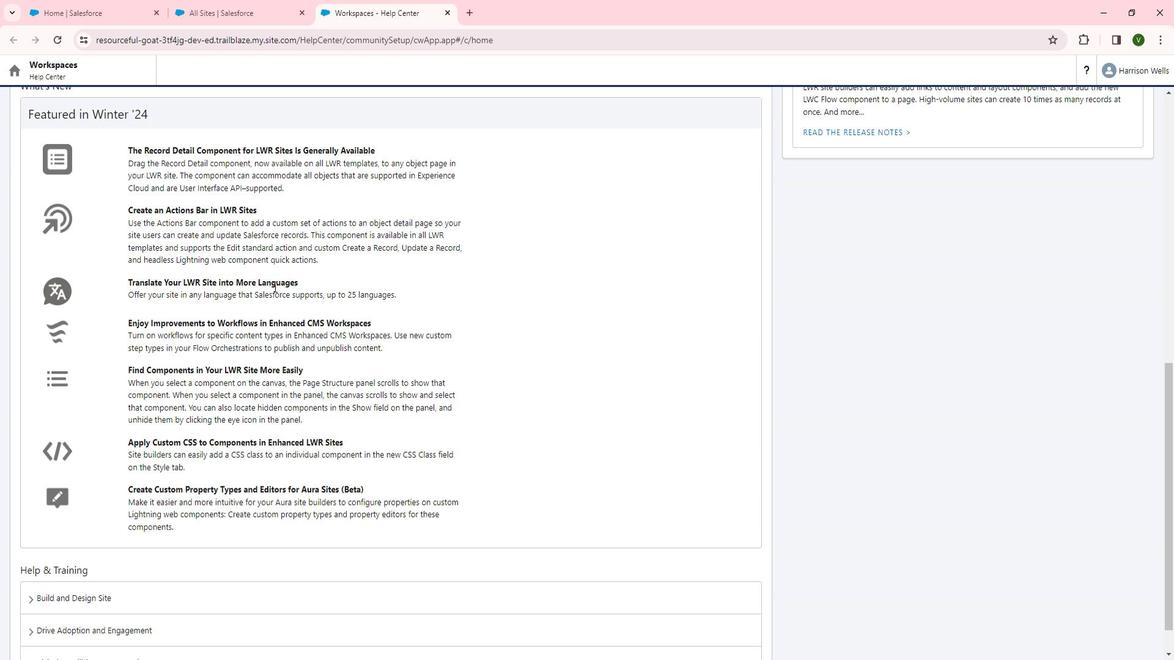 
